 Task: Paste the paint format of the M20 cell to the M21 cell.
Action: Mouse moved to (951, 374)
Screenshot: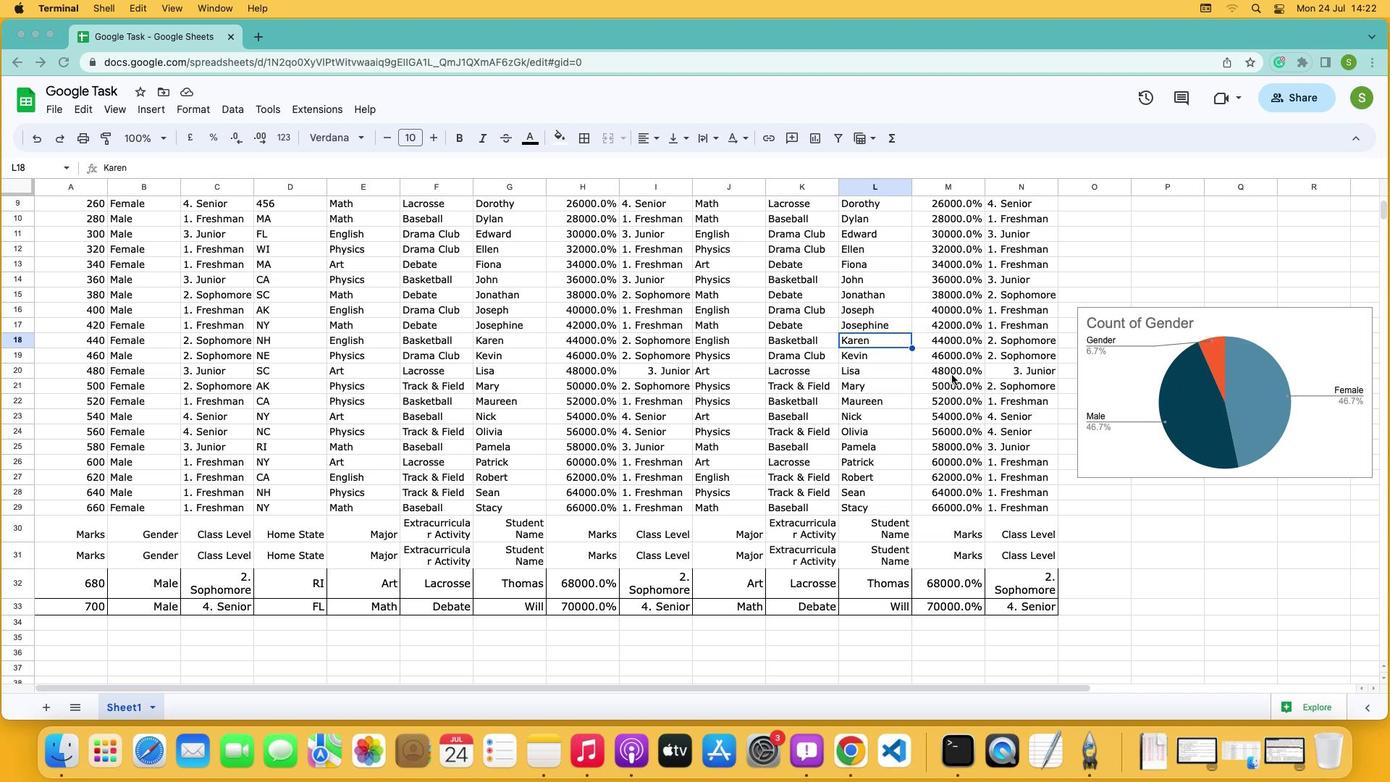
Action: Mouse pressed left at (951, 374)
Screenshot: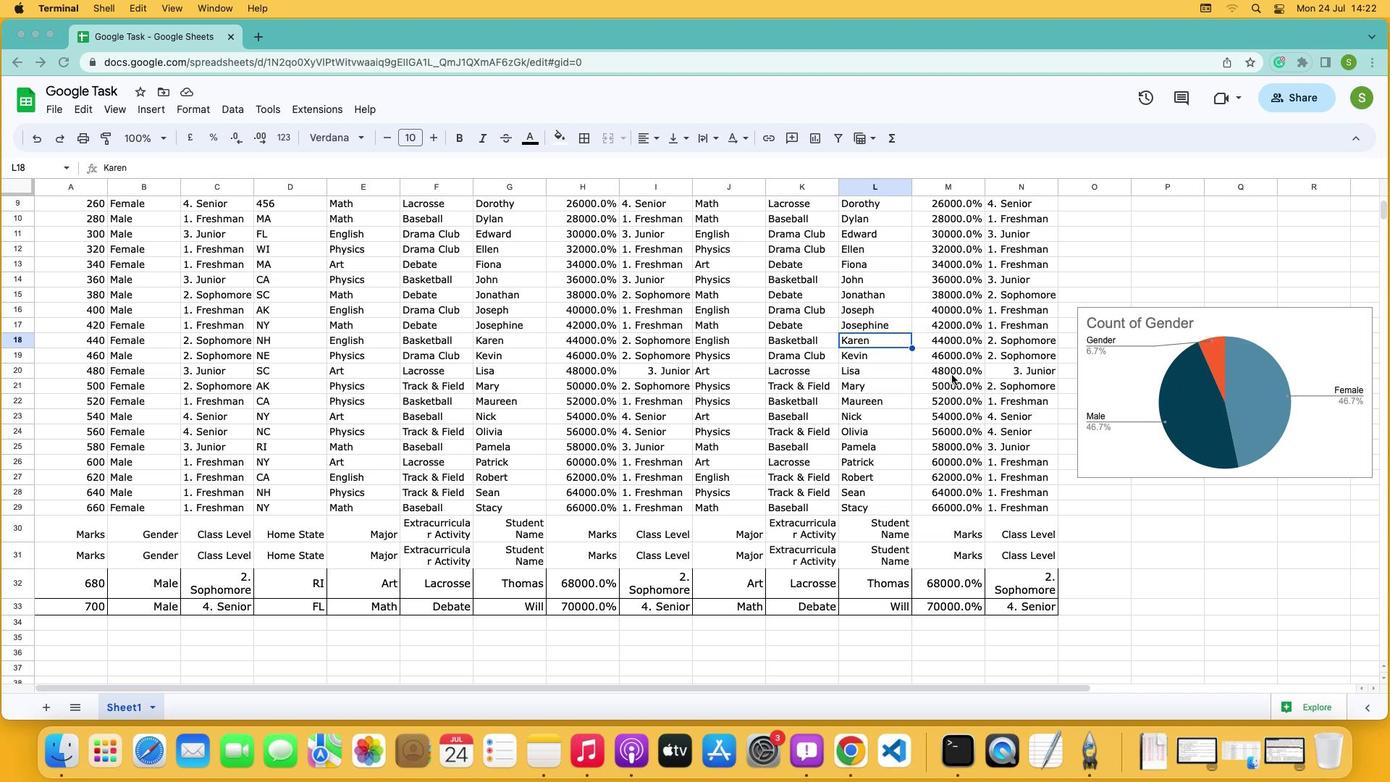 
Action: Mouse moved to (949, 371)
Screenshot: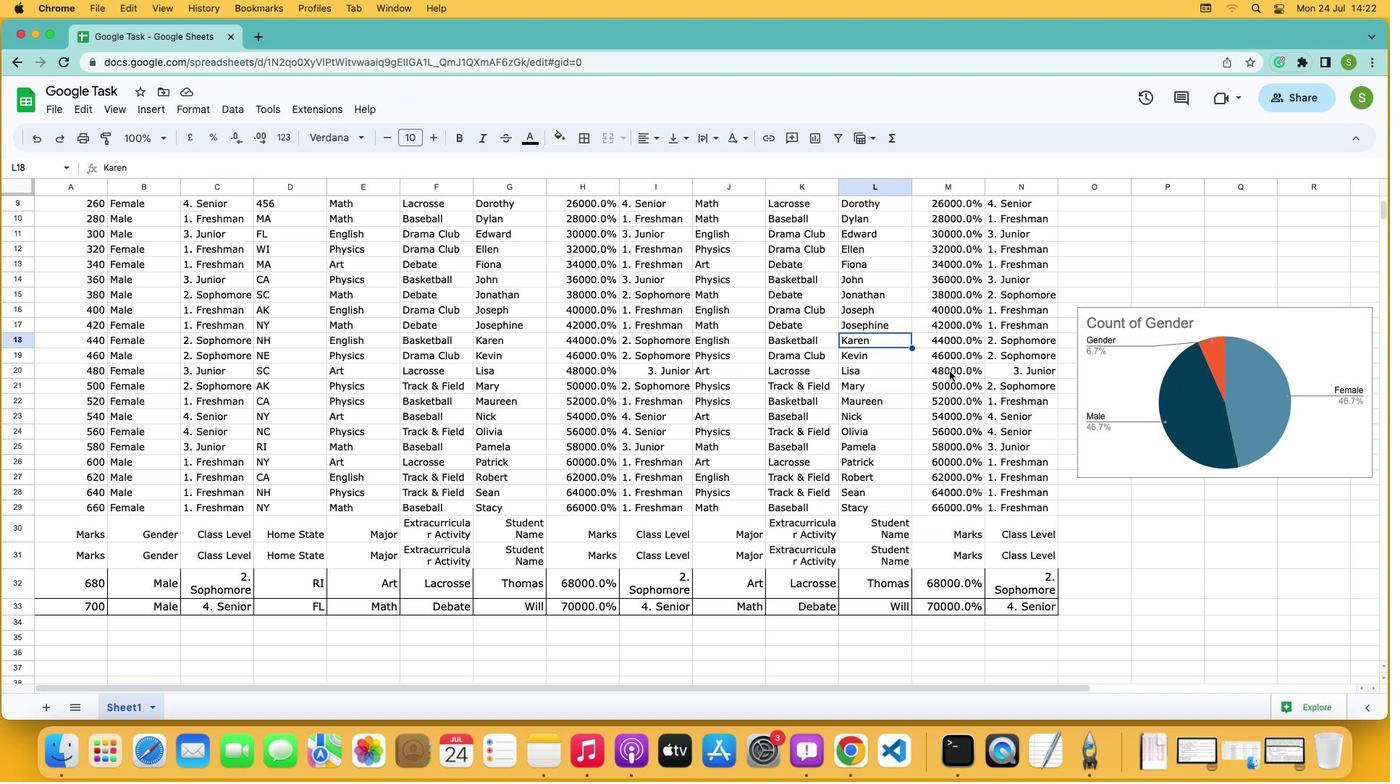 
Action: Mouse pressed left at (949, 371)
Screenshot: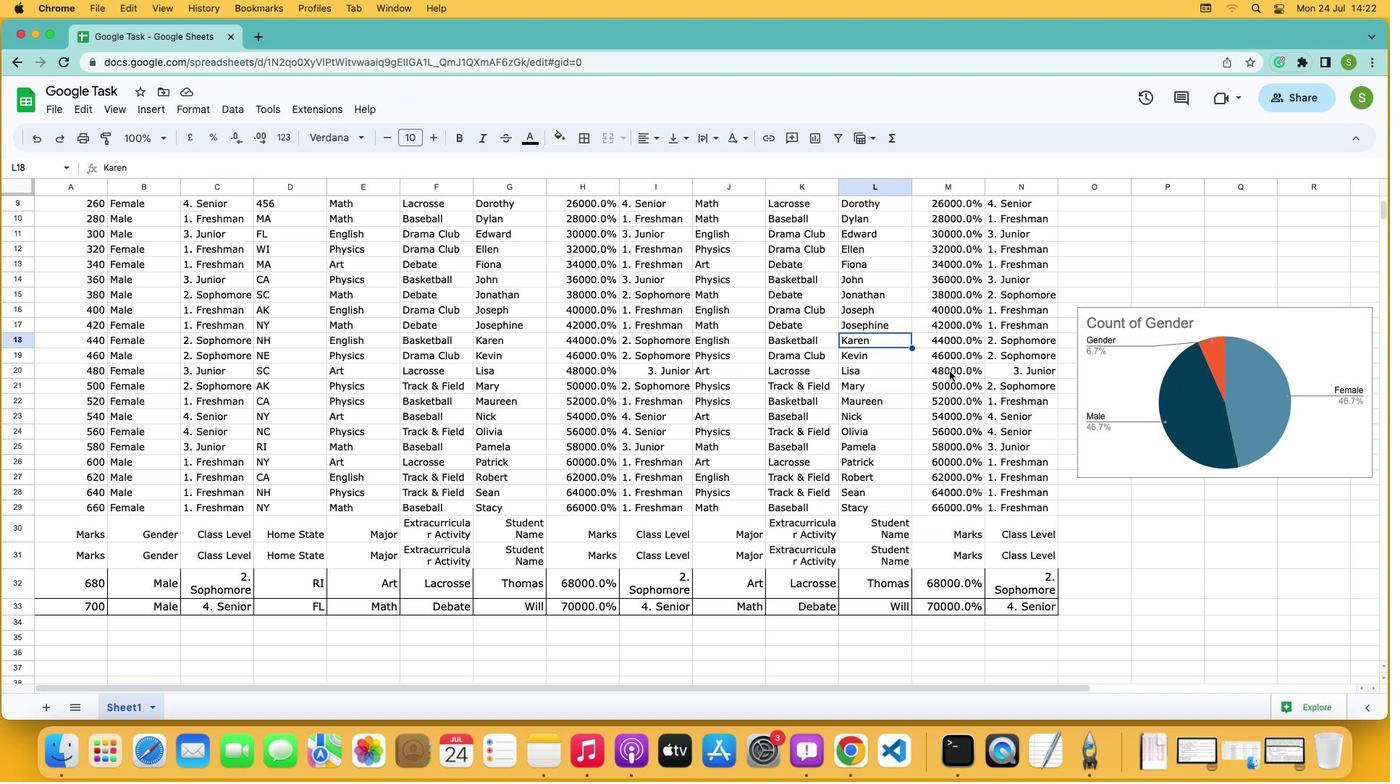 
Action: Mouse moved to (102, 139)
Screenshot: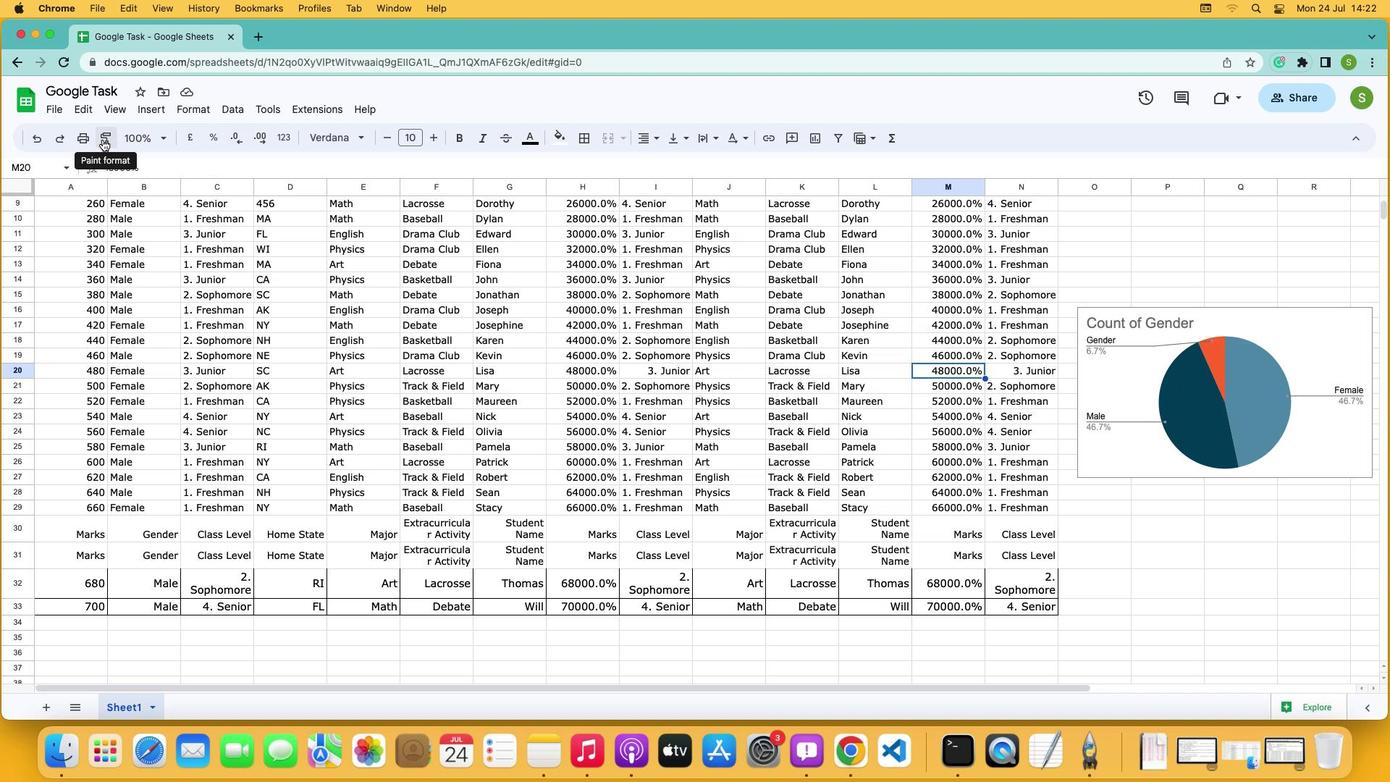 
Action: Mouse pressed left at (102, 139)
Screenshot: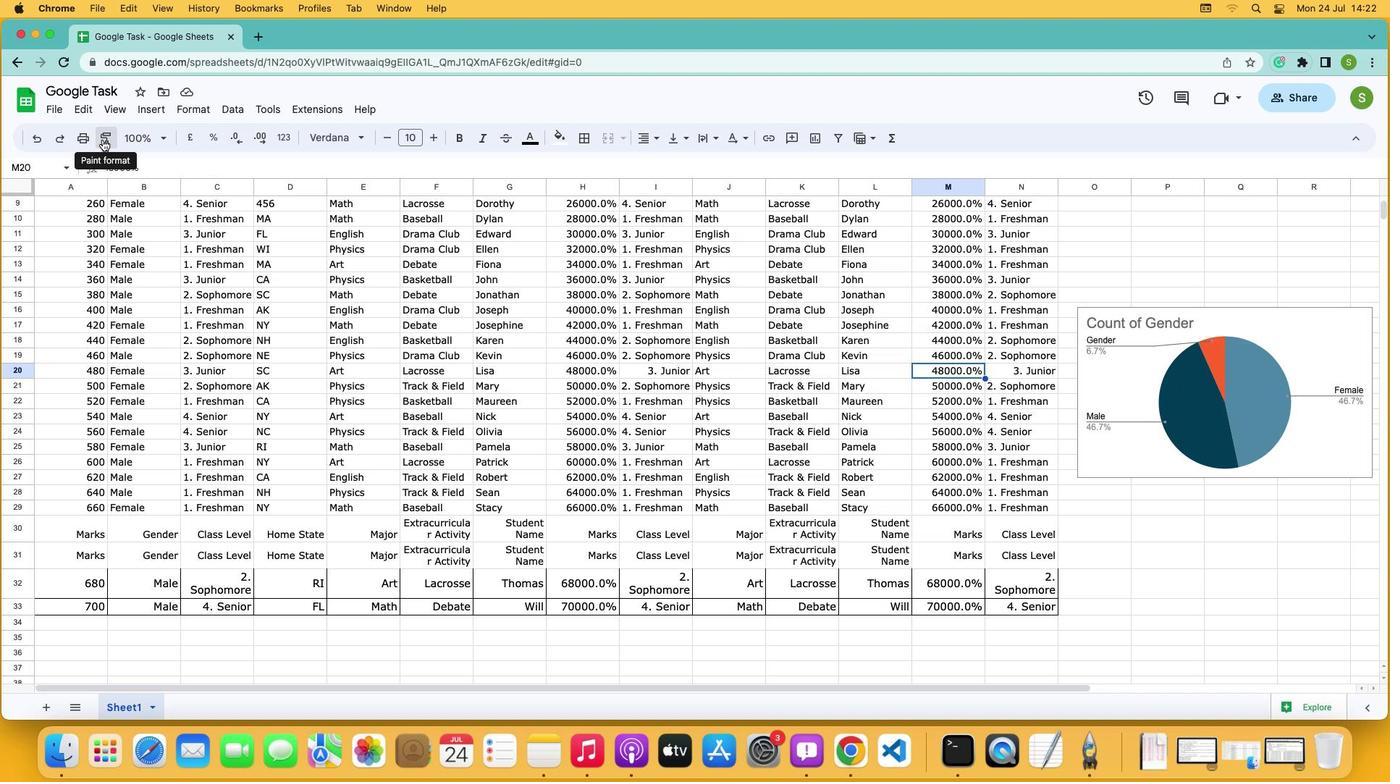 
Action: Mouse moved to (984, 376)
Screenshot: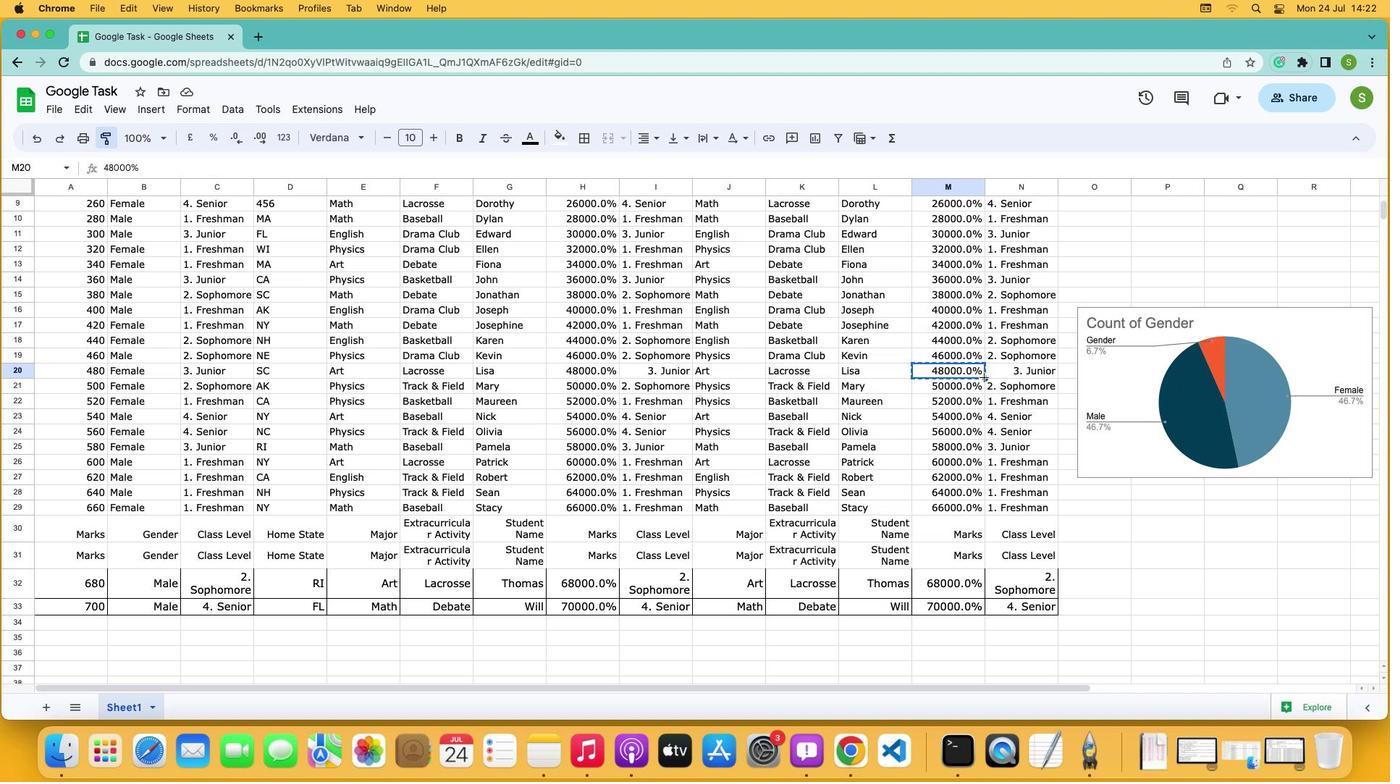 
Action: Mouse pressed left at (984, 376)
Screenshot: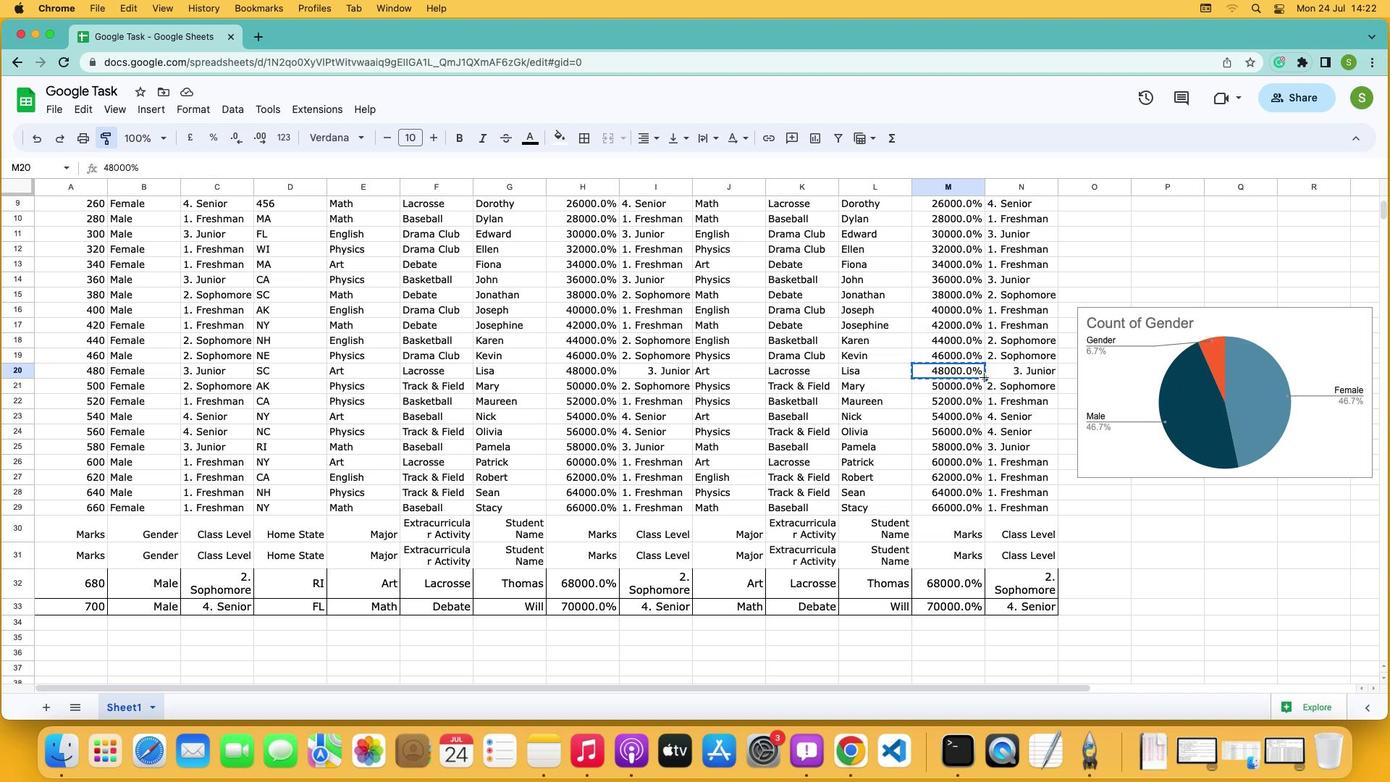 
Action: Mouse moved to (970, 406)
Screenshot: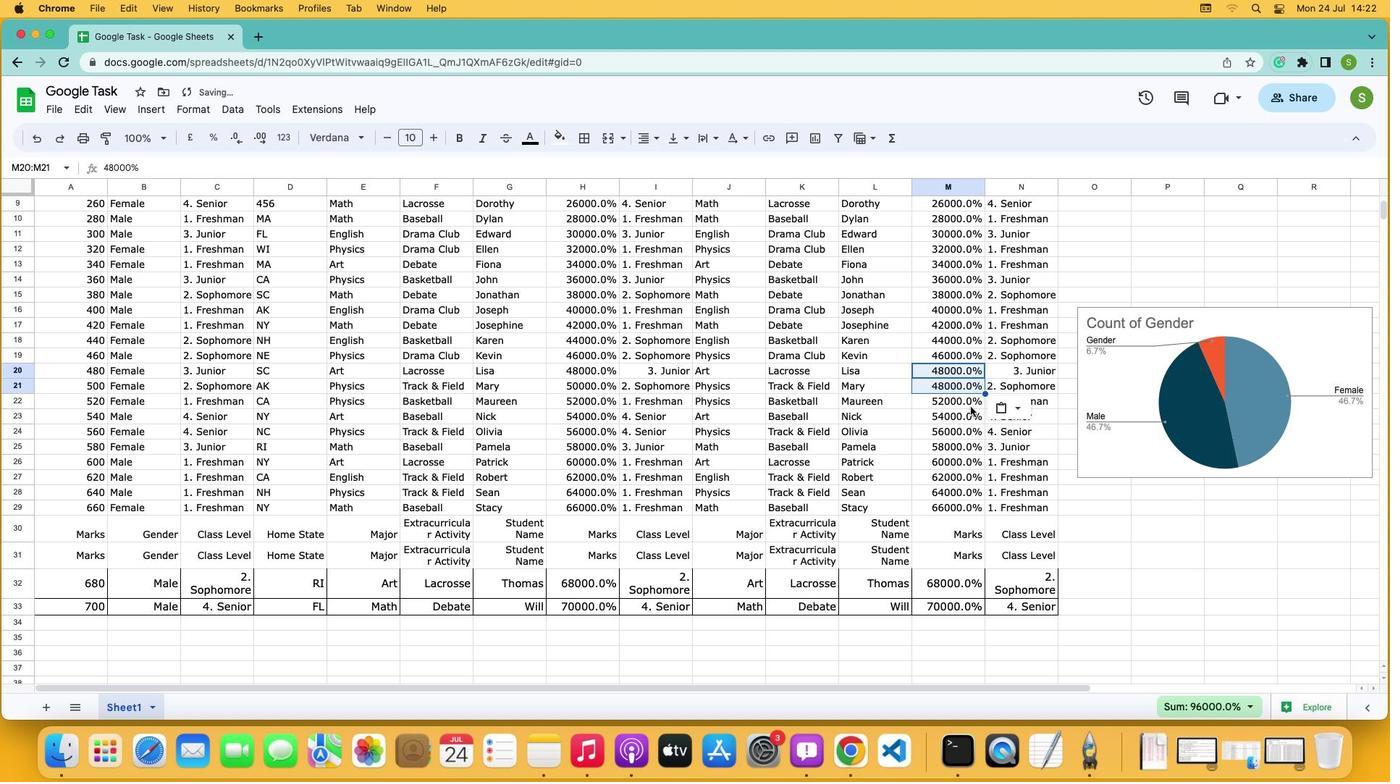 
